 Task: Click the Help while Find Invoice
Action: Mouse moved to (200, 23)
Screenshot: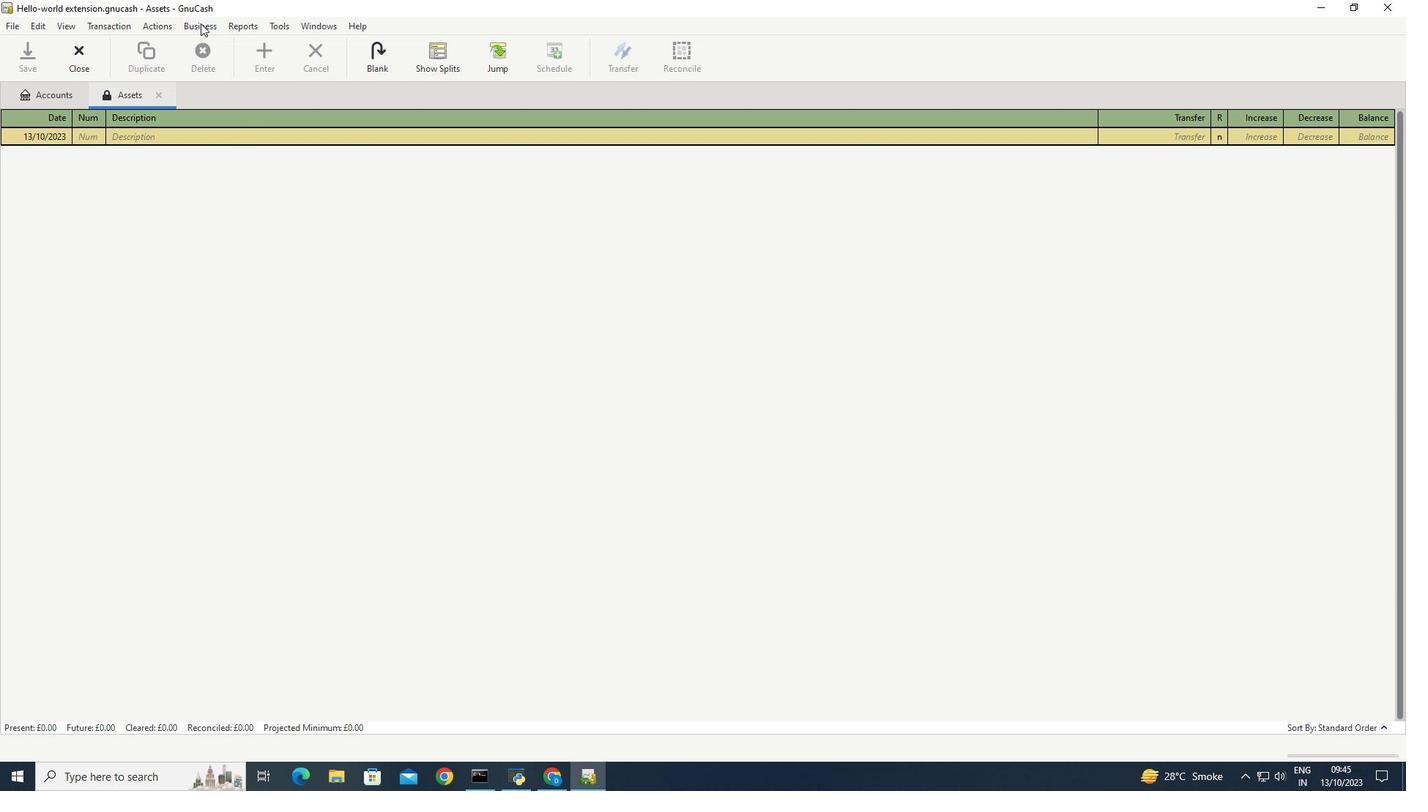 
Action: Mouse pressed left at (200, 23)
Screenshot: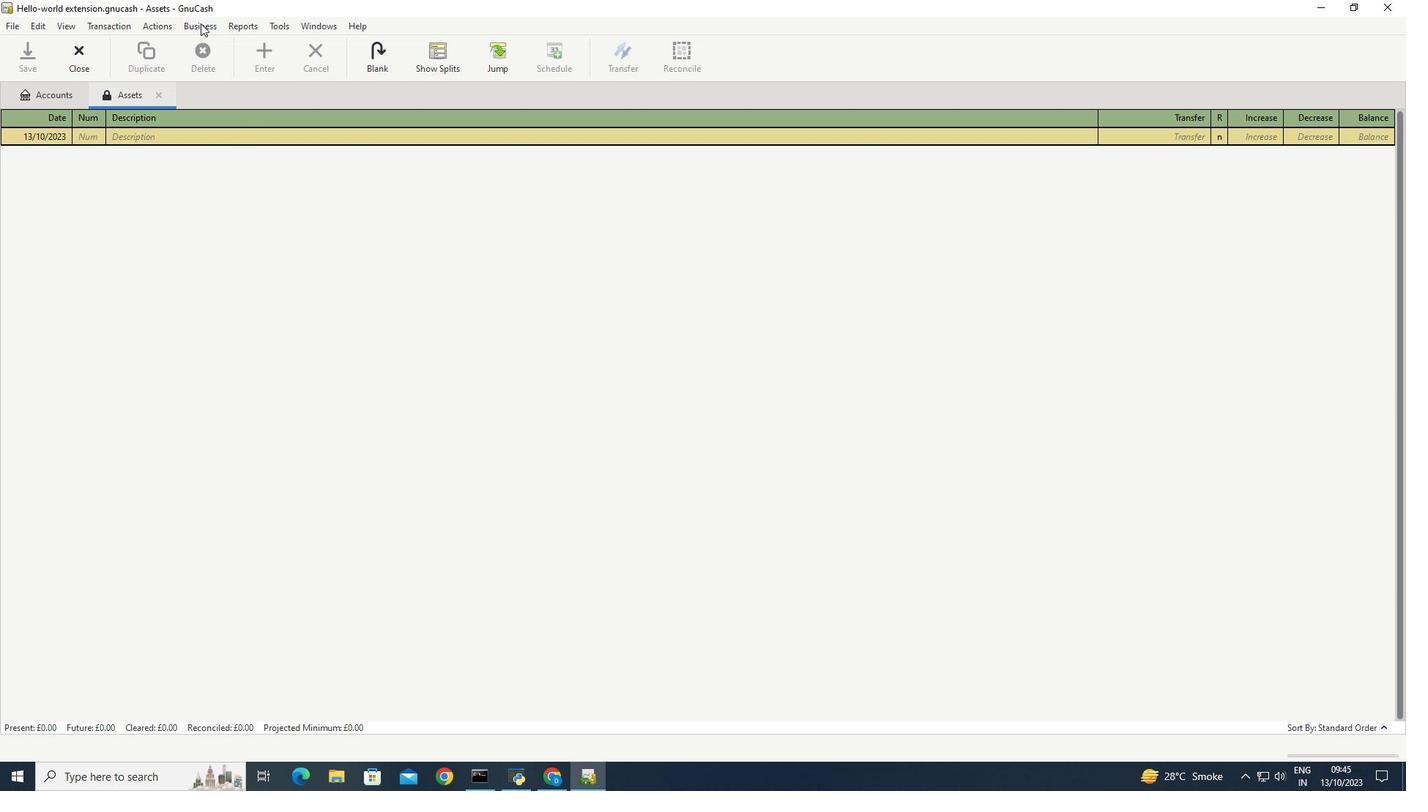 
Action: Mouse moved to (366, 121)
Screenshot: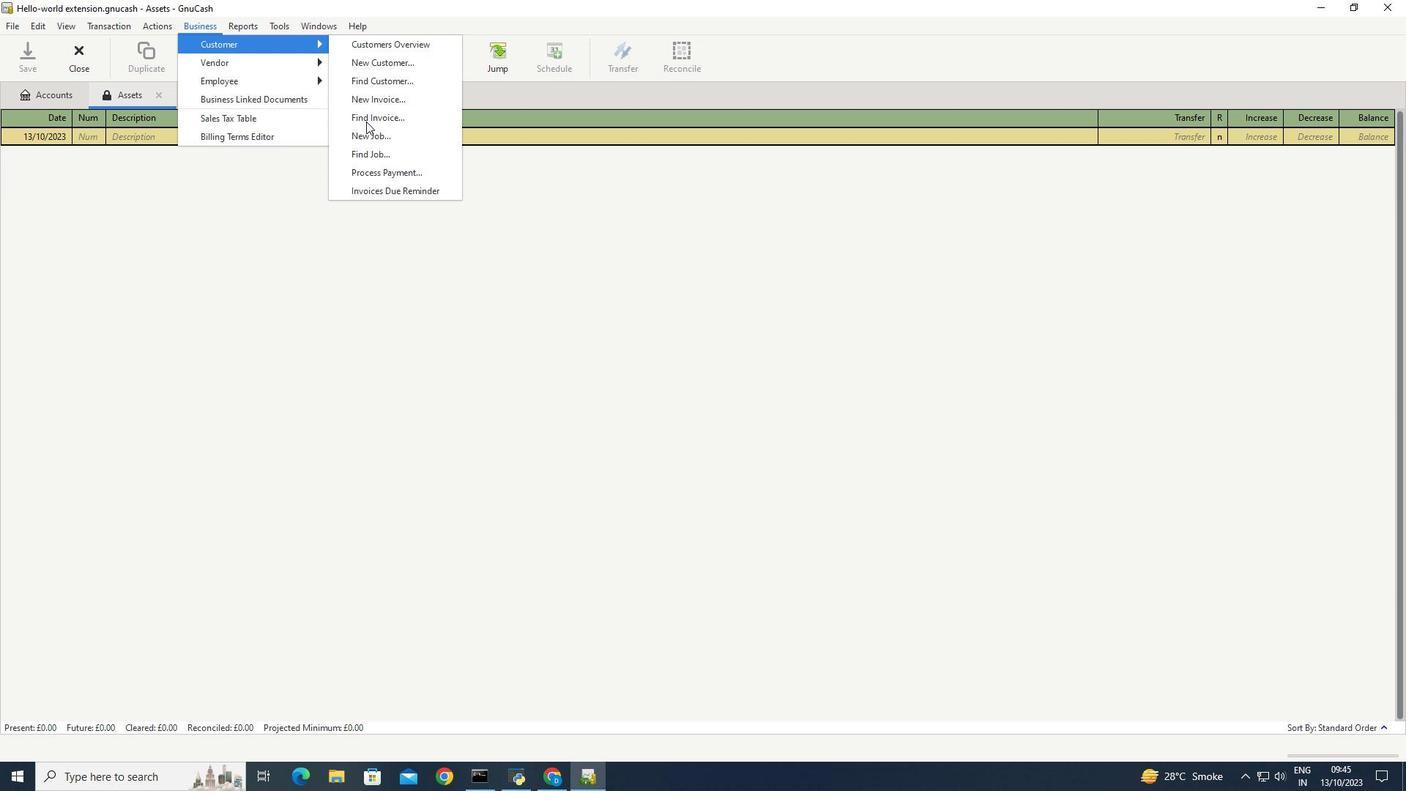 
Action: Mouse pressed left at (366, 121)
Screenshot: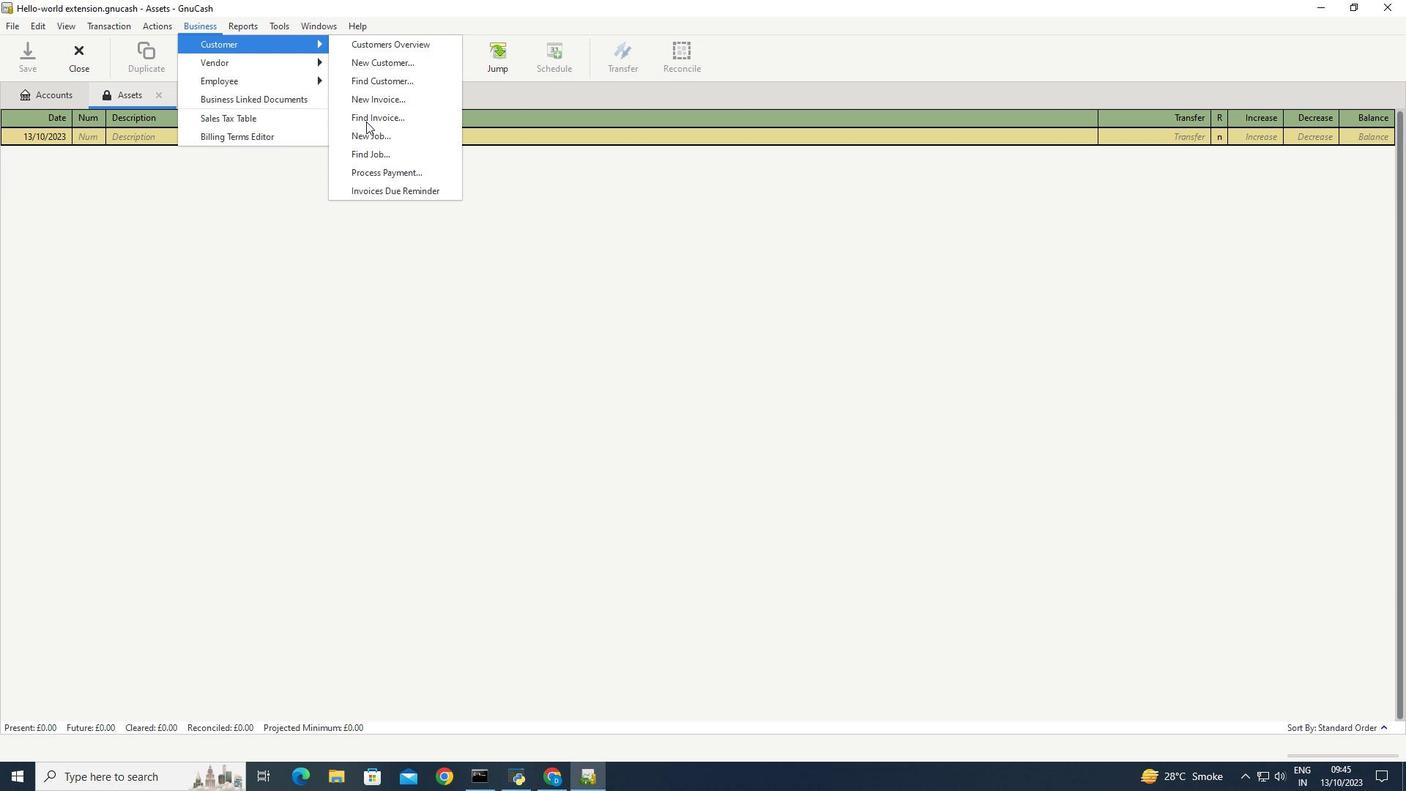 
Action: Mouse moved to (518, 504)
Screenshot: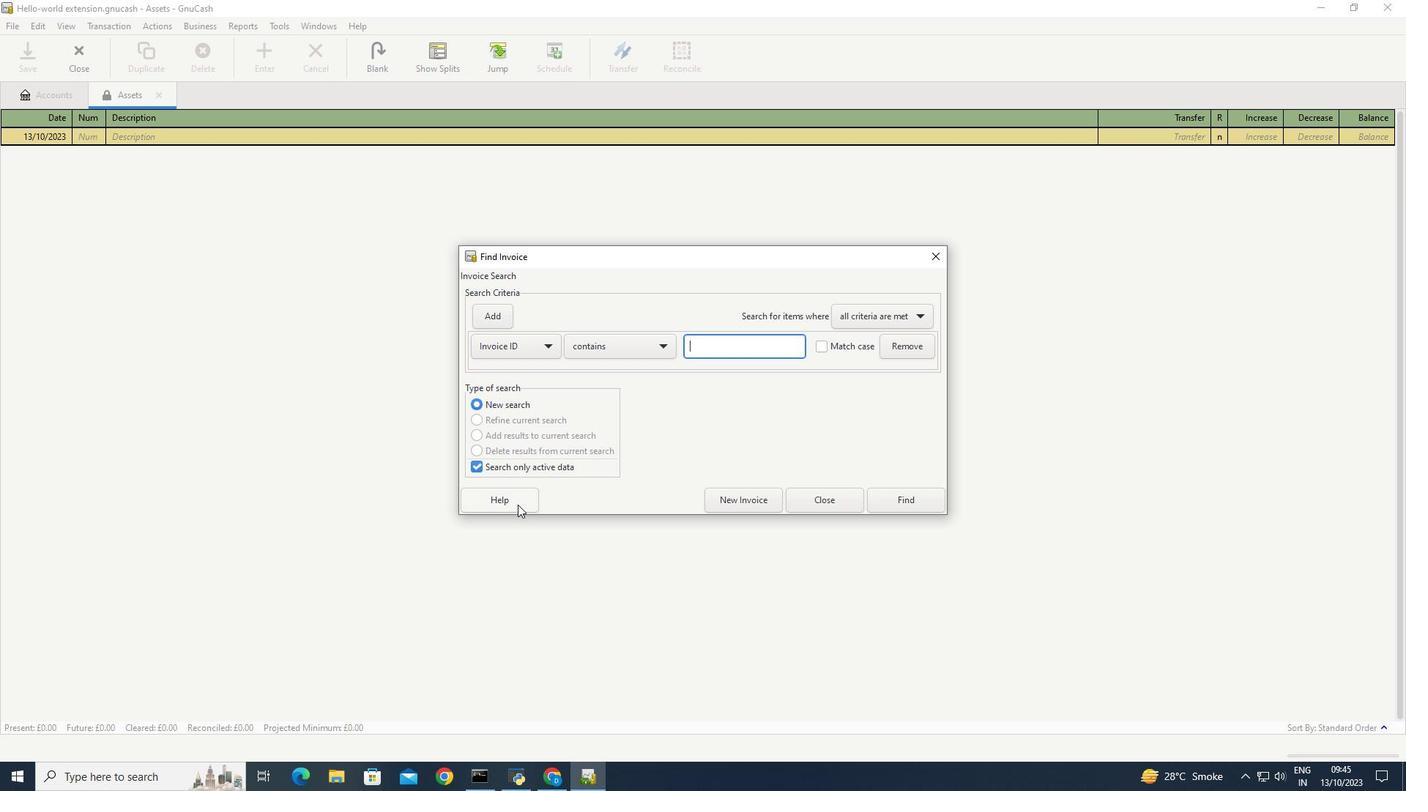 
Action: Mouse pressed left at (518, 504)
Screenshot: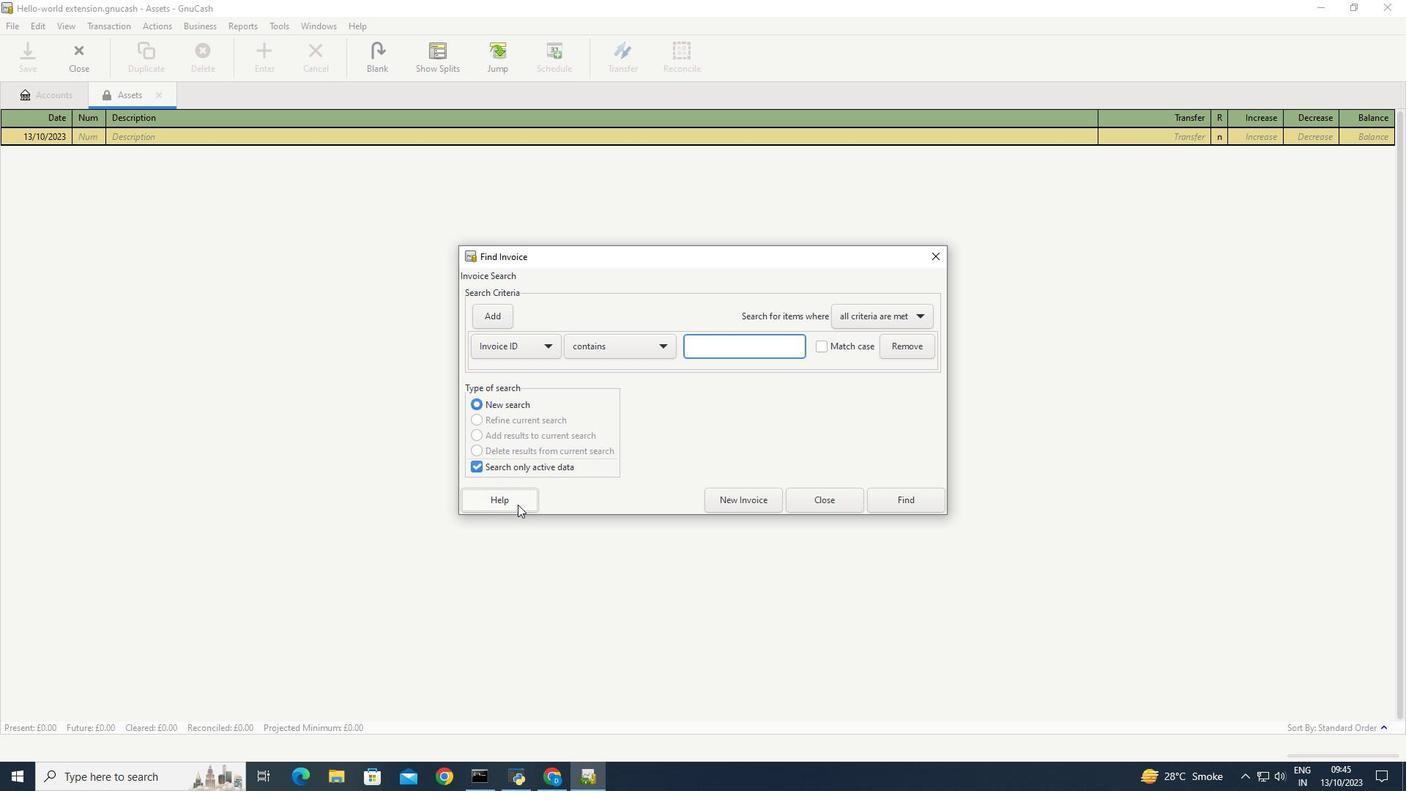
Action: Mouse moved to (512, 490)
Screenshot: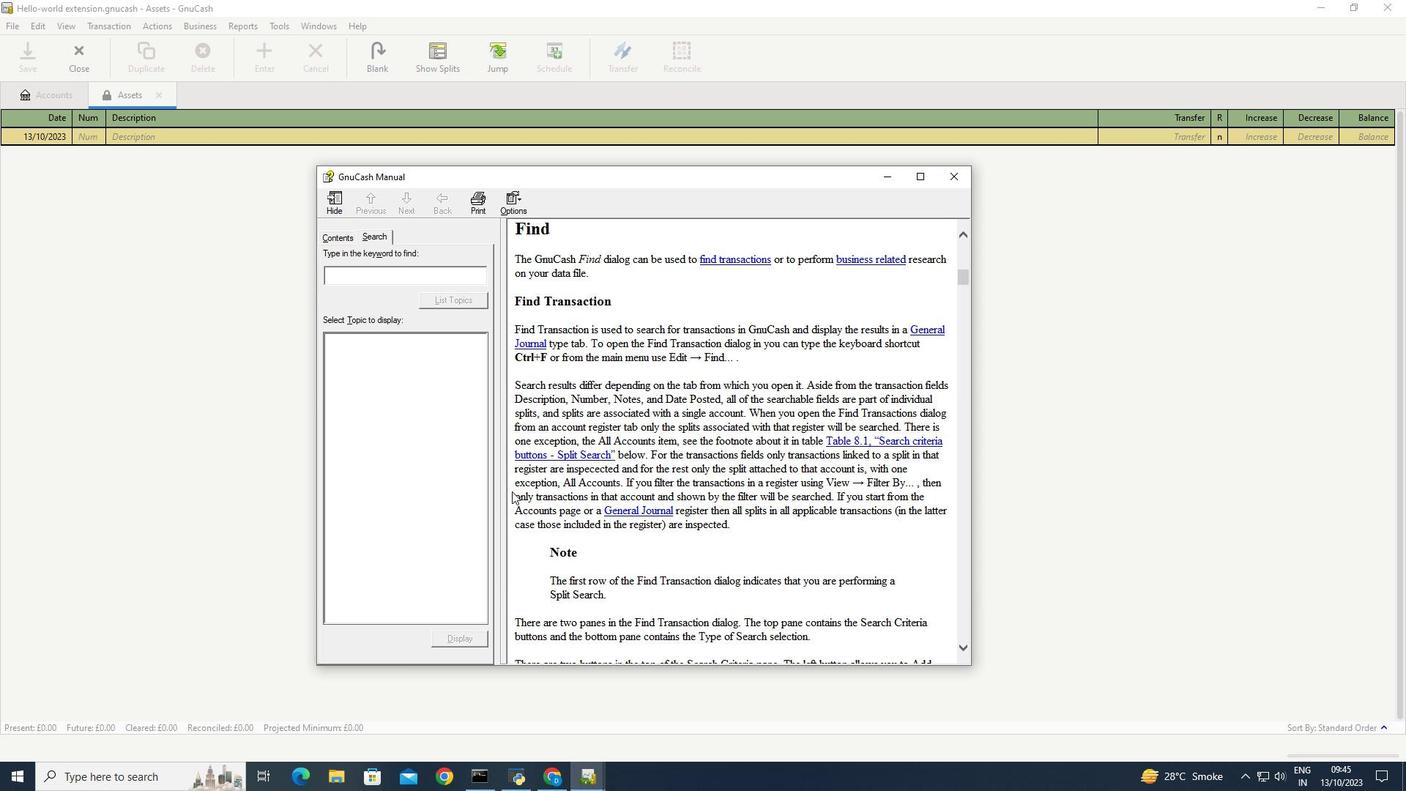 
